 Task: Look for products in the category "Soups" from Dr. Kellyann only.
Action: Mouse moved to (26, 148)
Screenshot: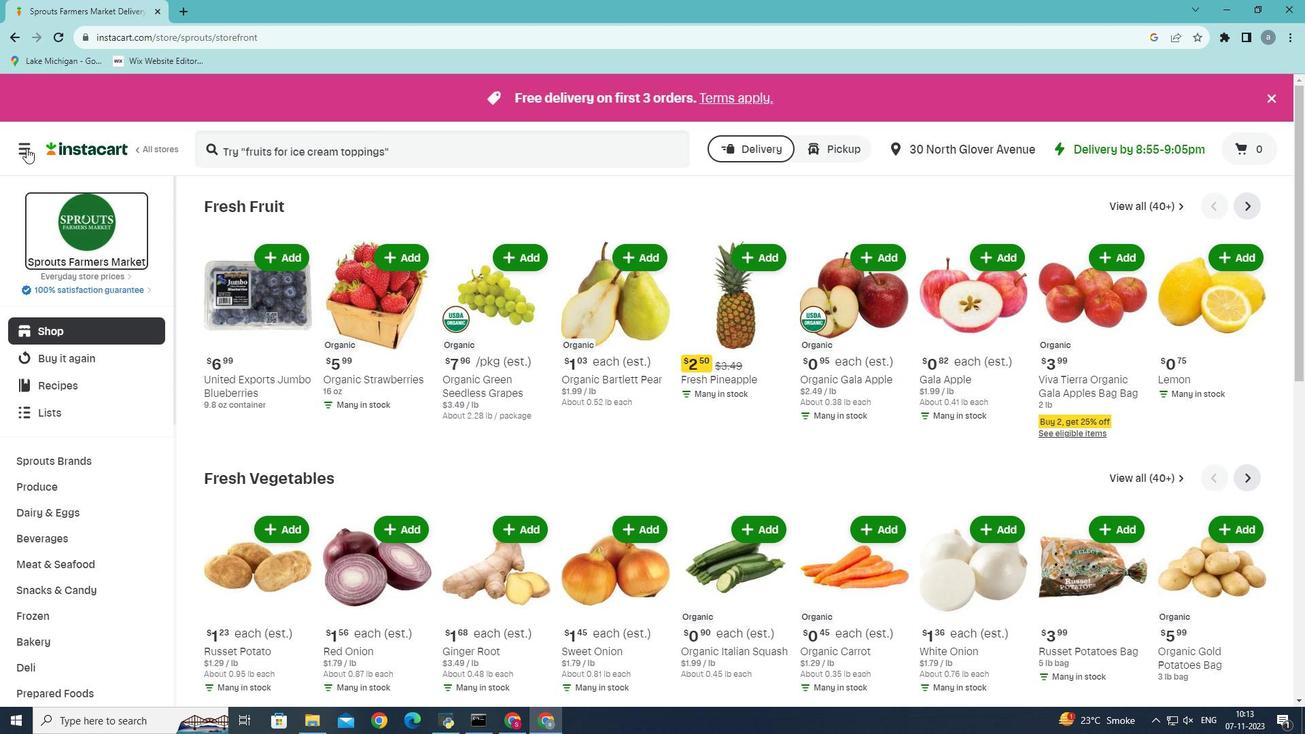 
Action: Mouse pressed left at (26, 148)
Screenshot: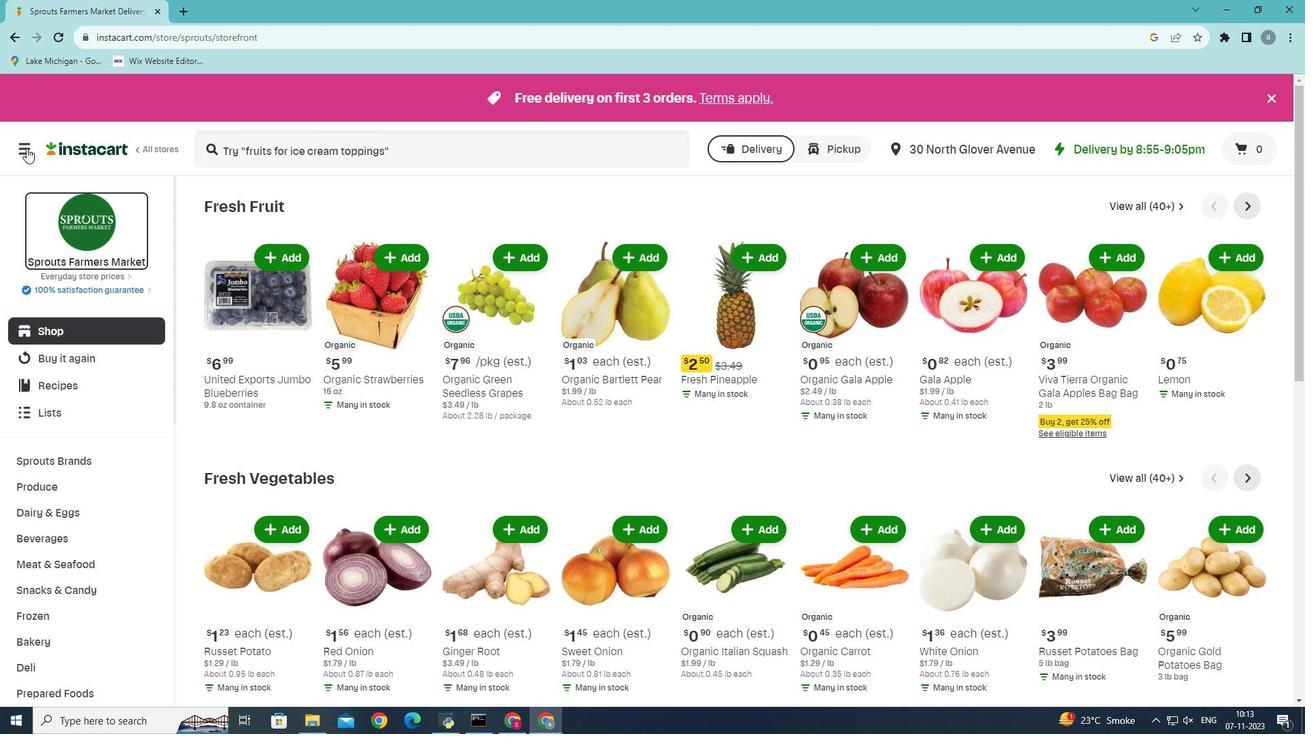 
Action: Mouse moved to (65, 383)
Screenshot: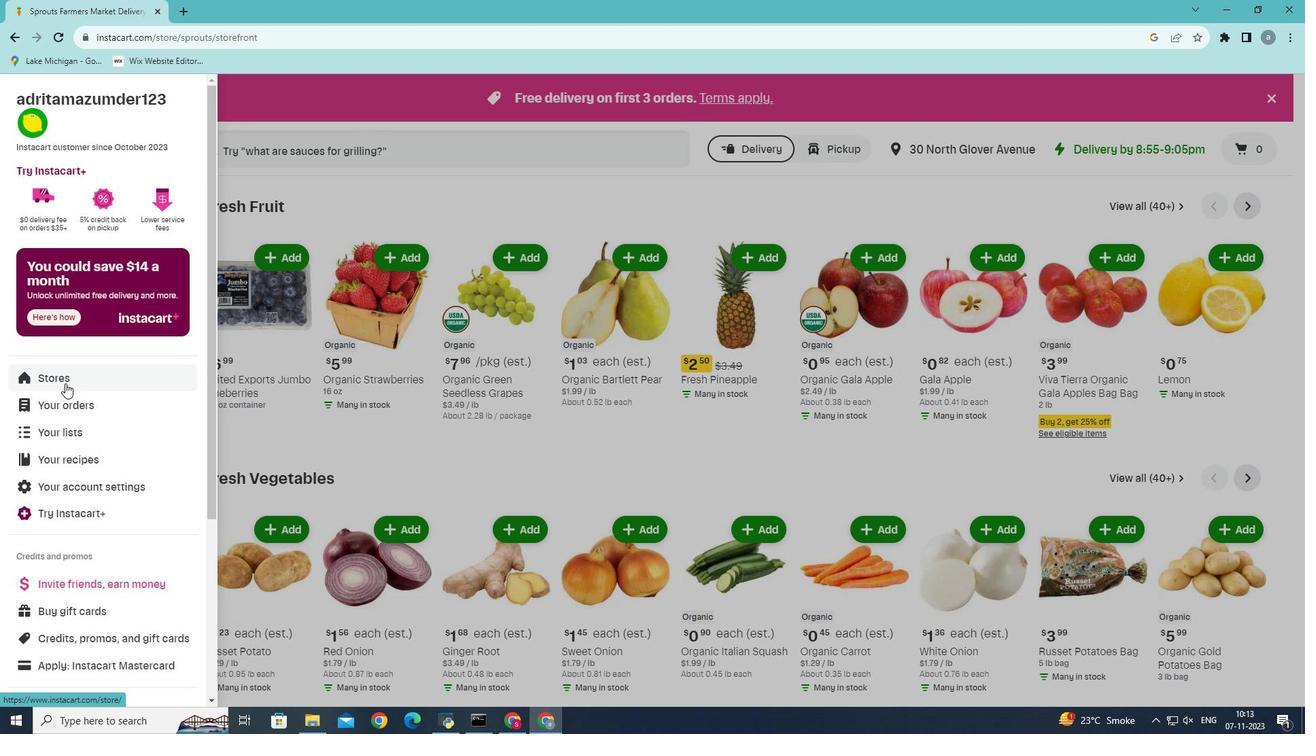 
Action: Mouse pressed left at (65, 383)
Screenshot: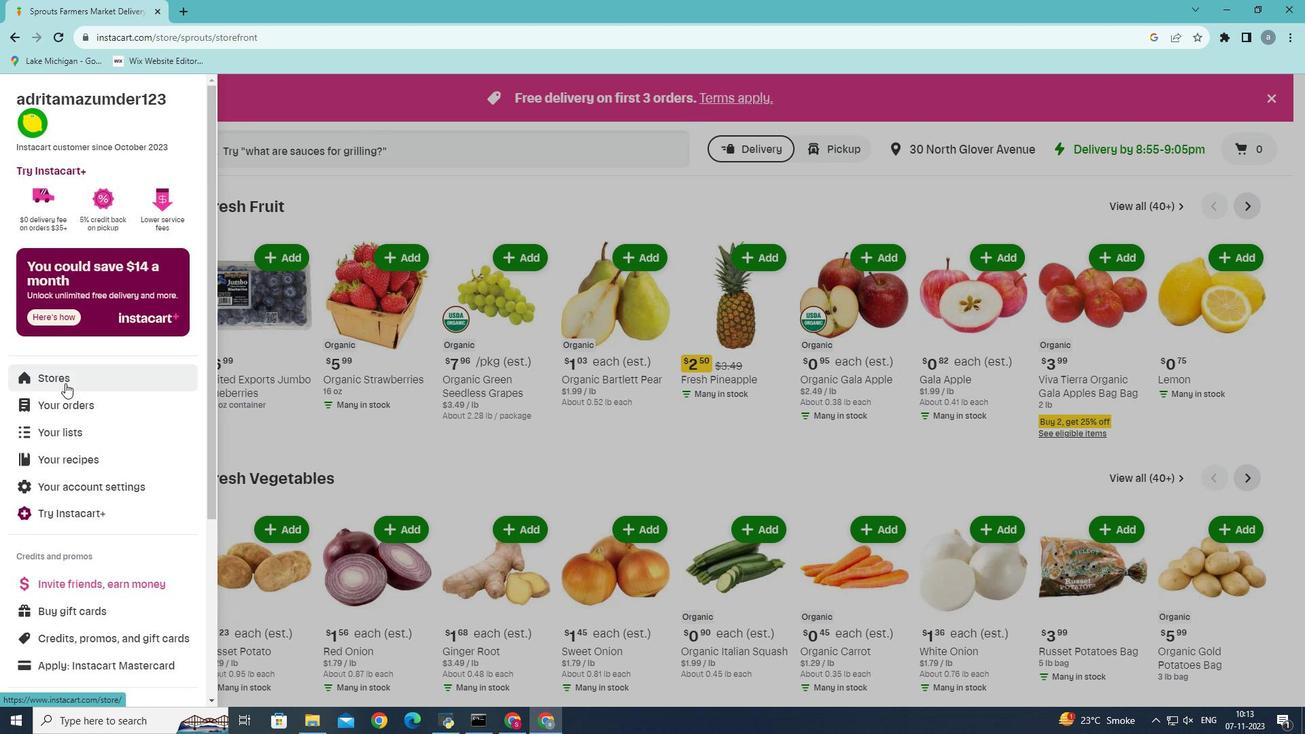 
Action: Mouse pressed left at (65, 383)
Screenshot: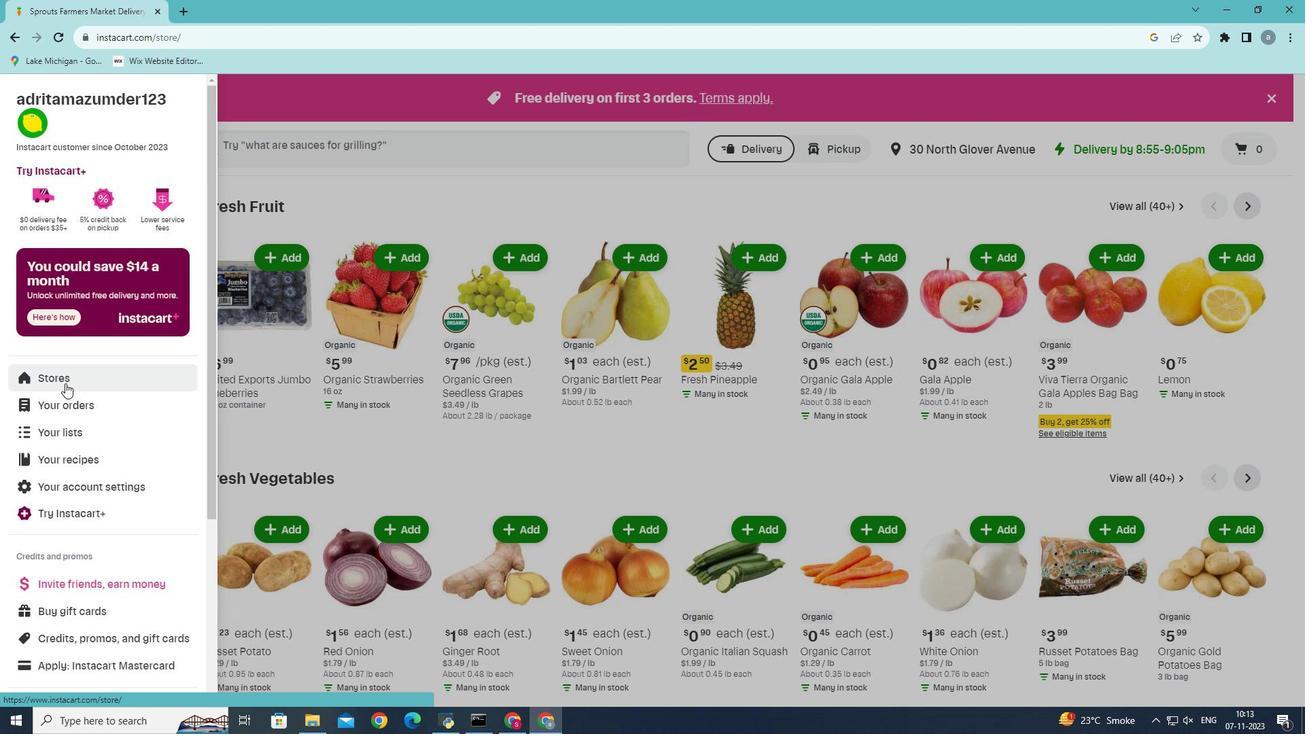 
Action: Mouse moved to (327, 147)
Screenshot: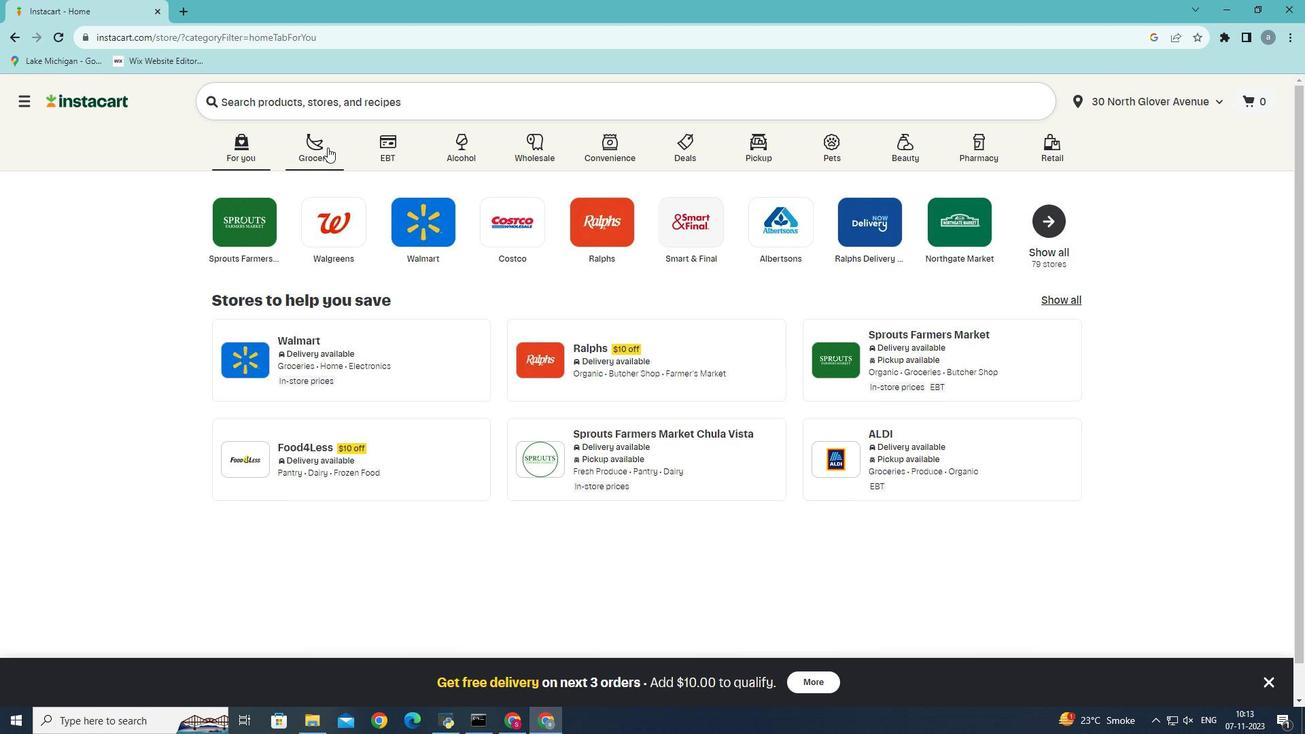 
Action: Mouse pressed left at (327, 147)
Screenshot: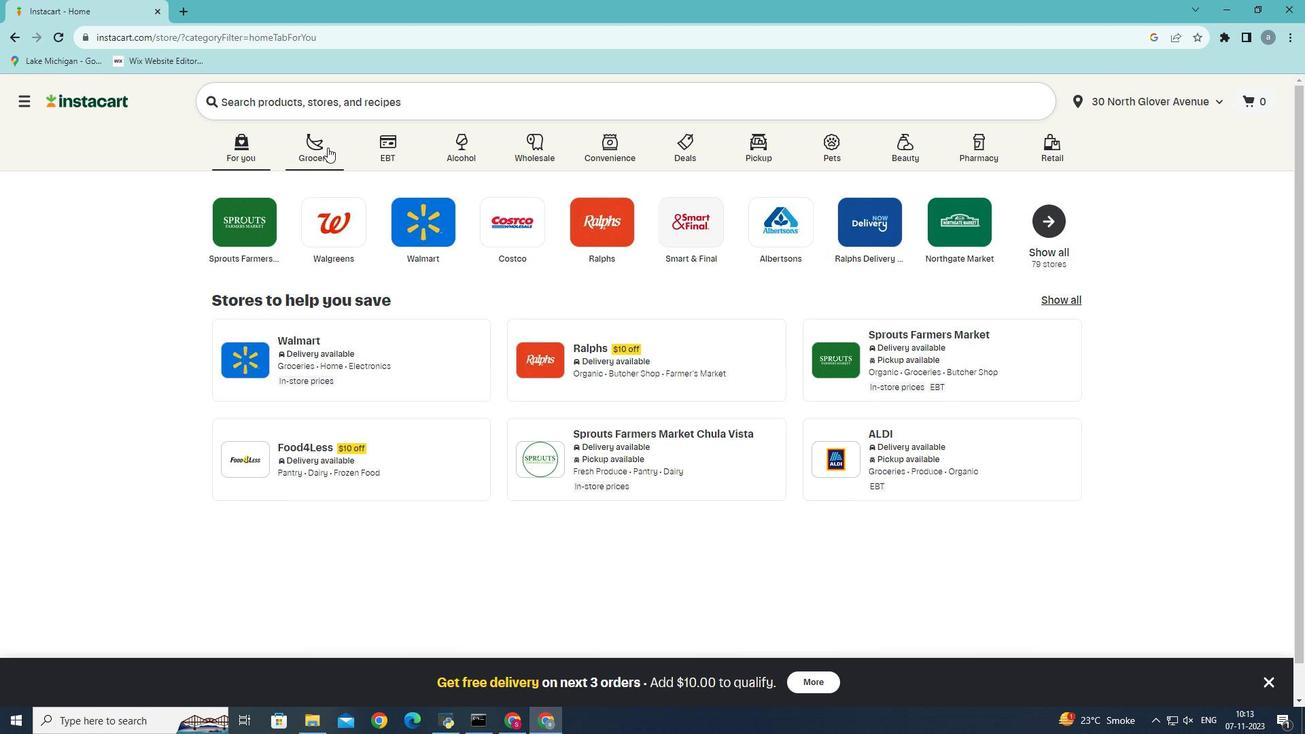 
Action: Mouse moved to (345, 396)
Screenshot: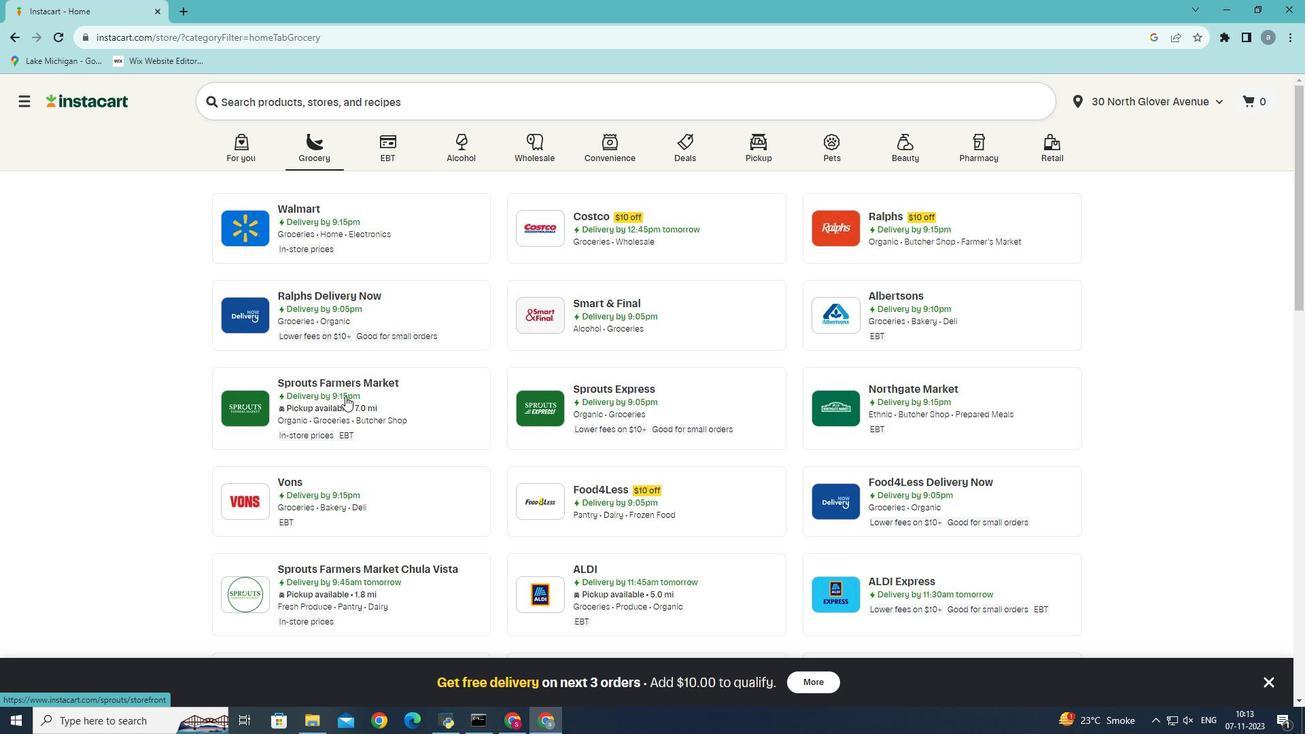 
Action: Mouse pressed left at (345, 396)
Screenshot: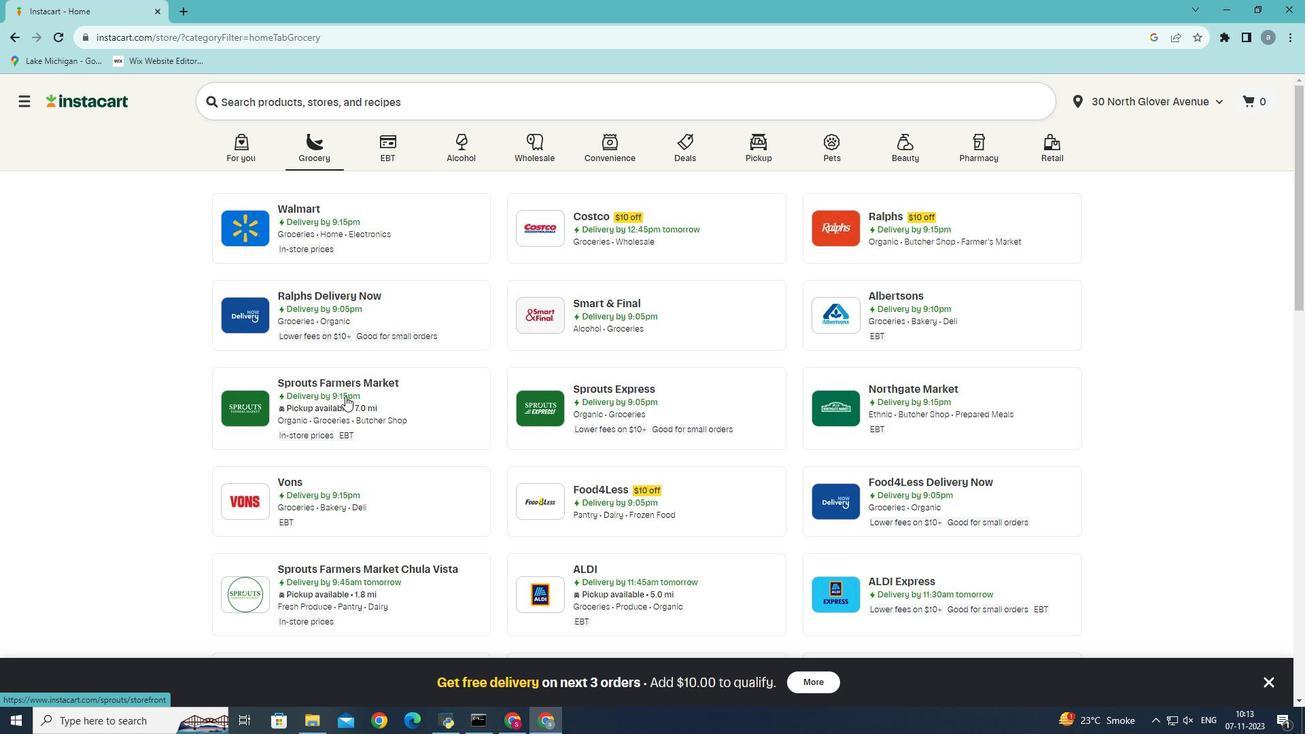 
Action: Mouse moved to (69, 604)
Screenshot: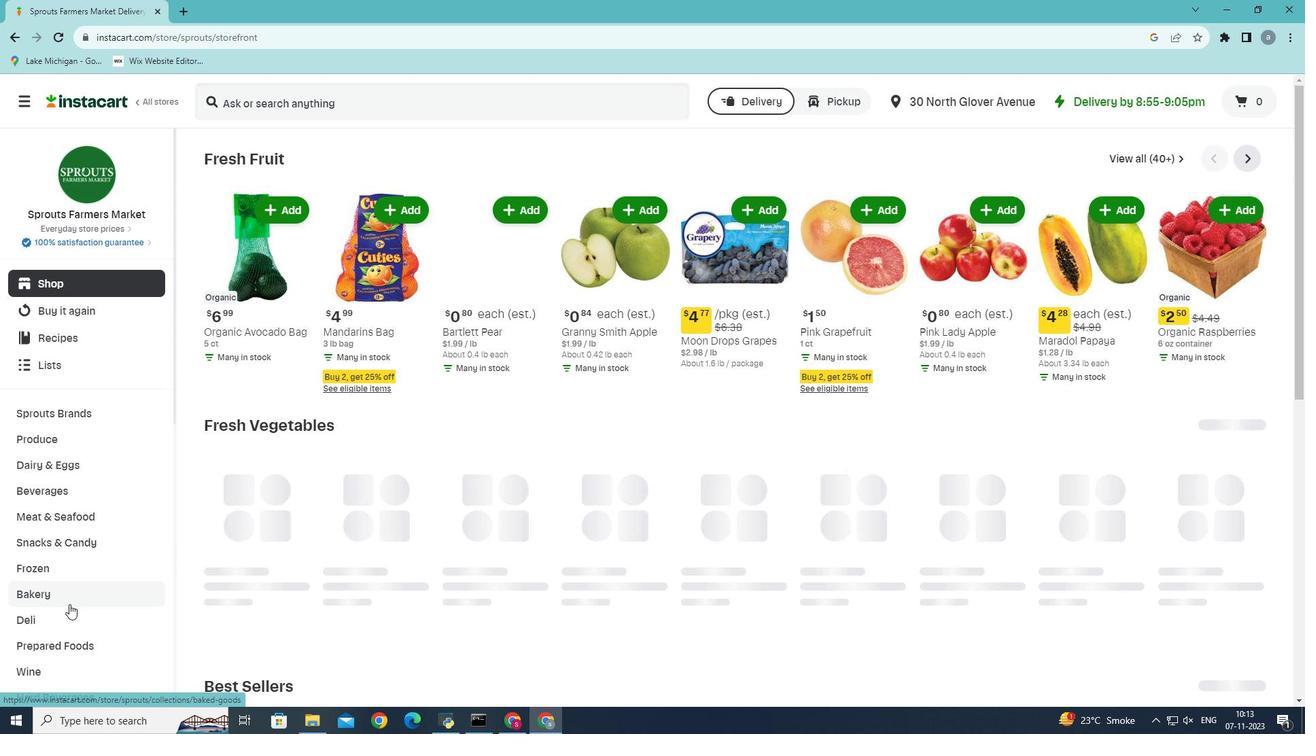 
Action: Mouse scrolled (69, 603) with delta (0, 0)
Screenshot: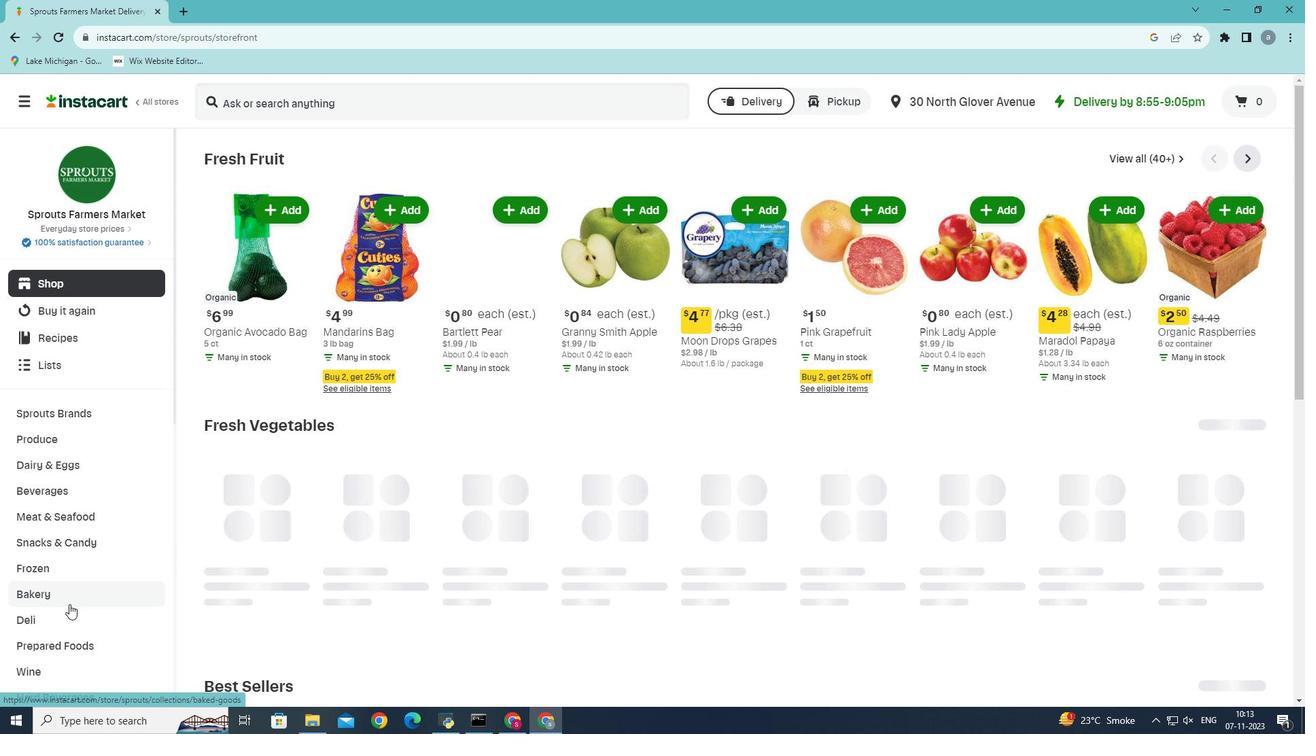 
Action: Mouse moved to (60, 621)
Screenshot: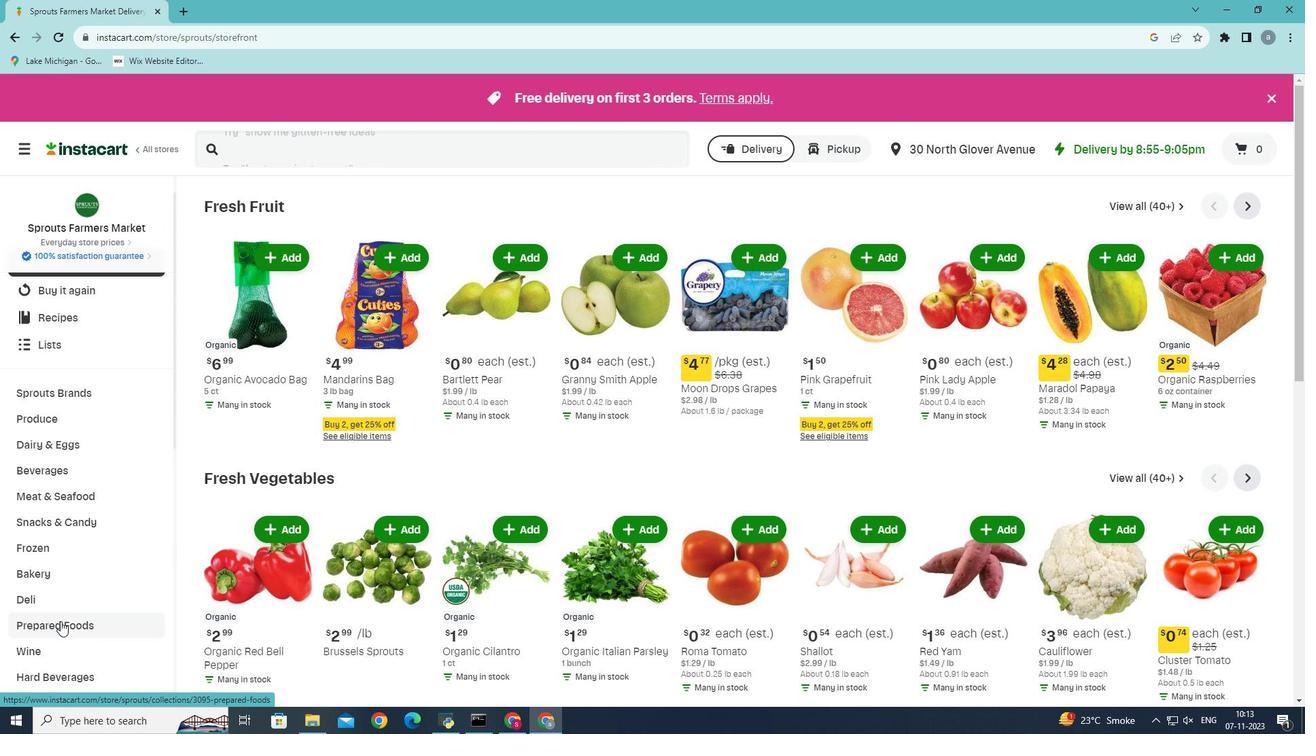 
Action: Mouse pressed left at (60, 621)
Screenshot: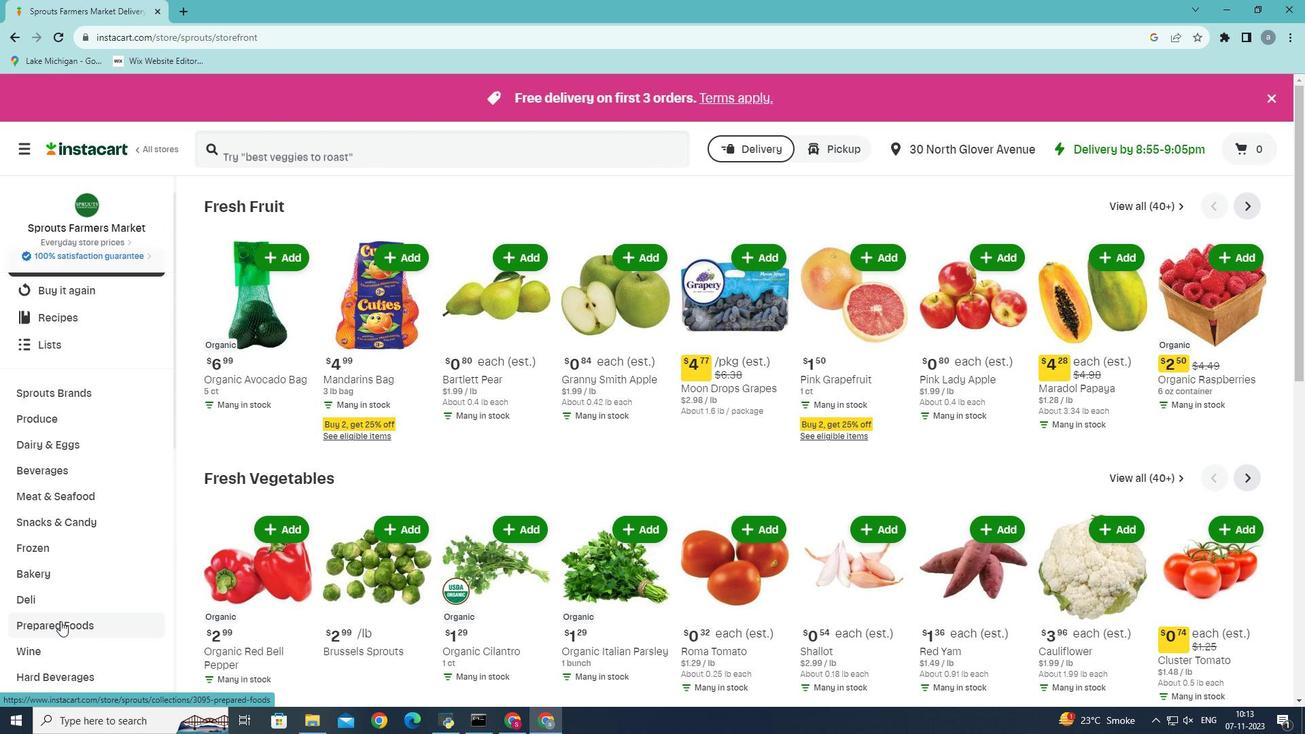 
Action: Mouse moved to (686, 244)
Screenshot: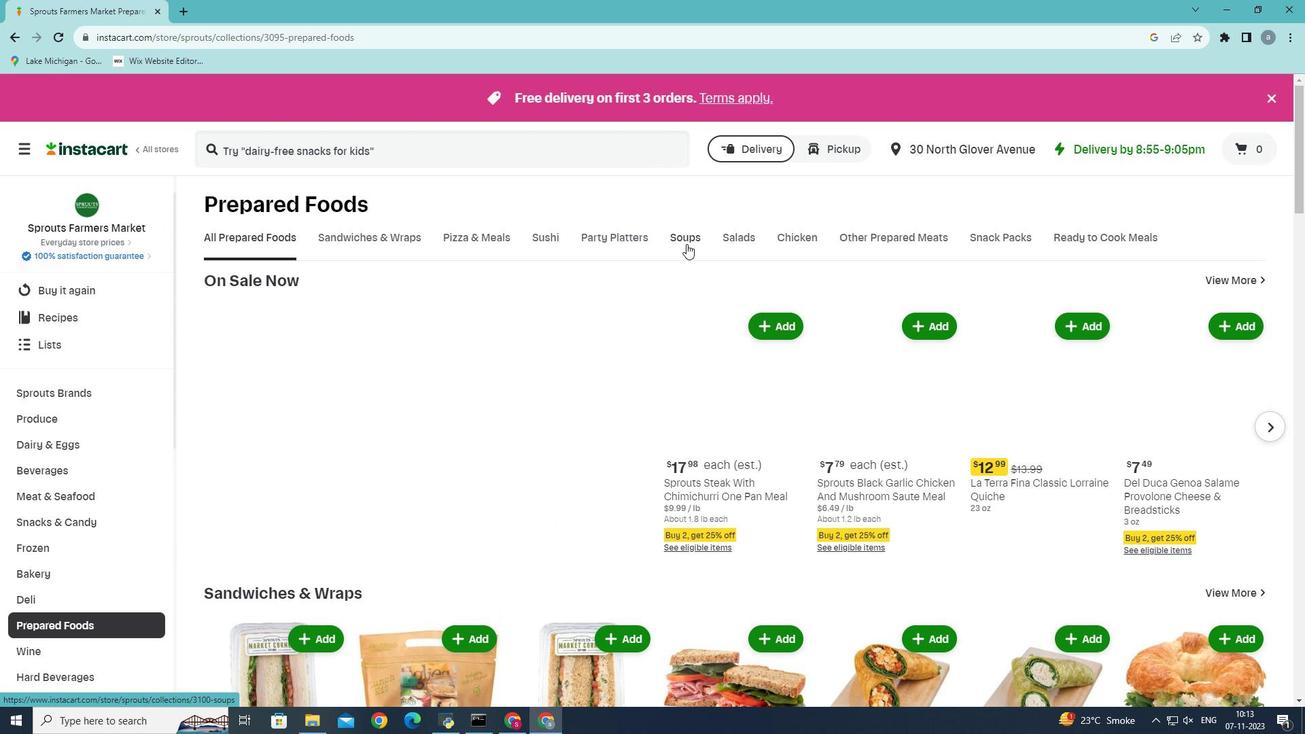 
Action: Mouse pressed left at (686, 244)
Screenshot: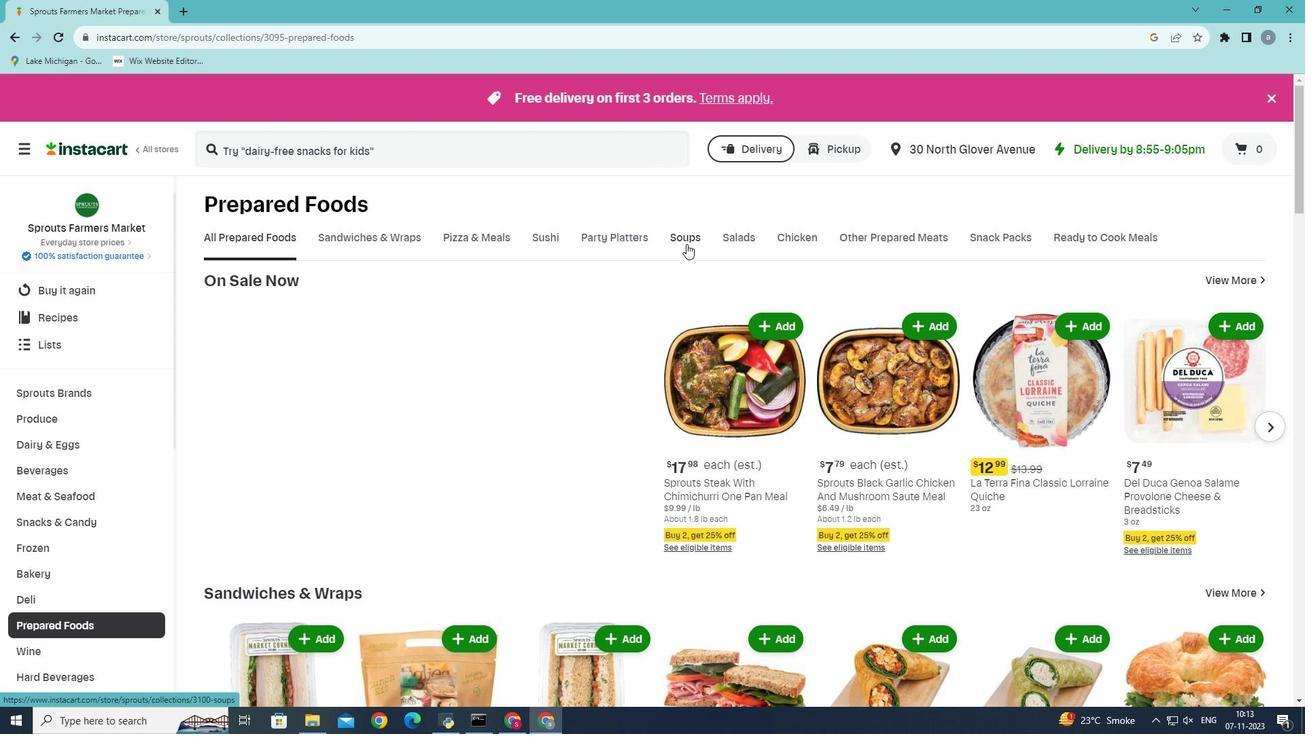 
Action: Mouse moved to (324, 288)
Screenshot: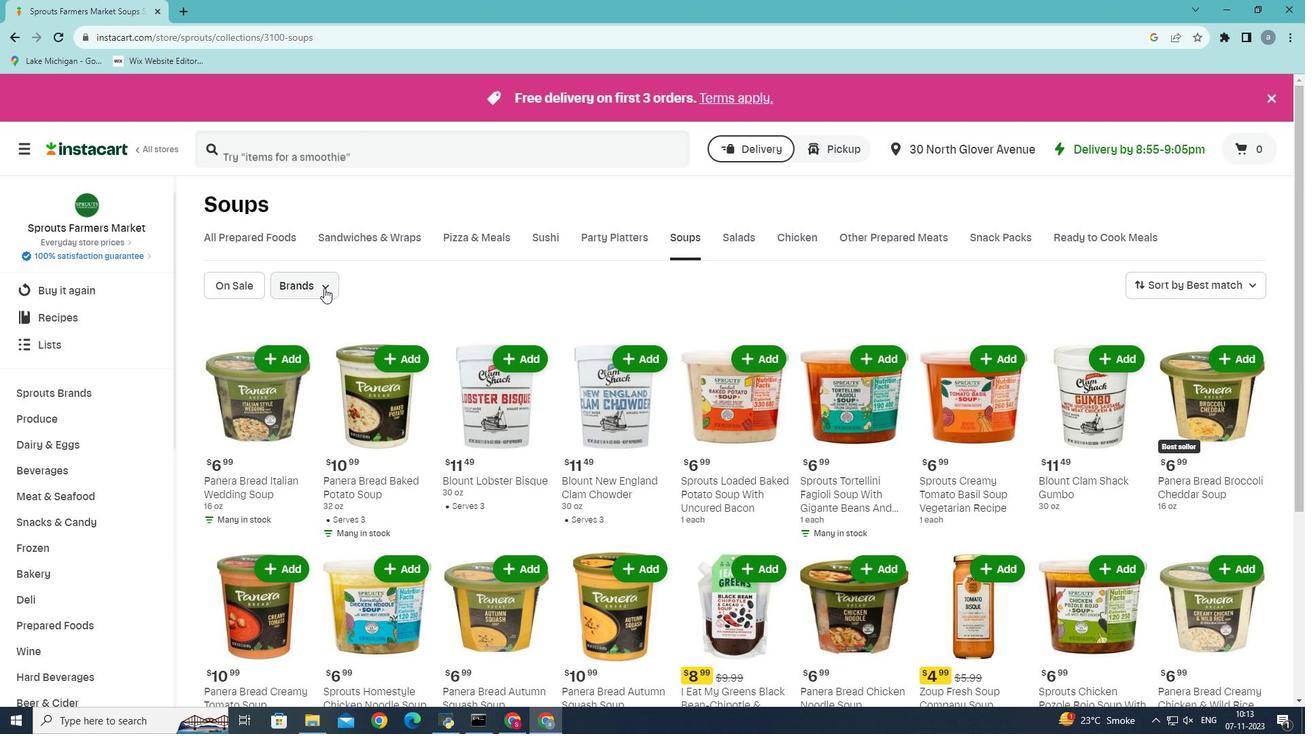 
Action: Mouse pressed left at (324, 288)
Screenshot: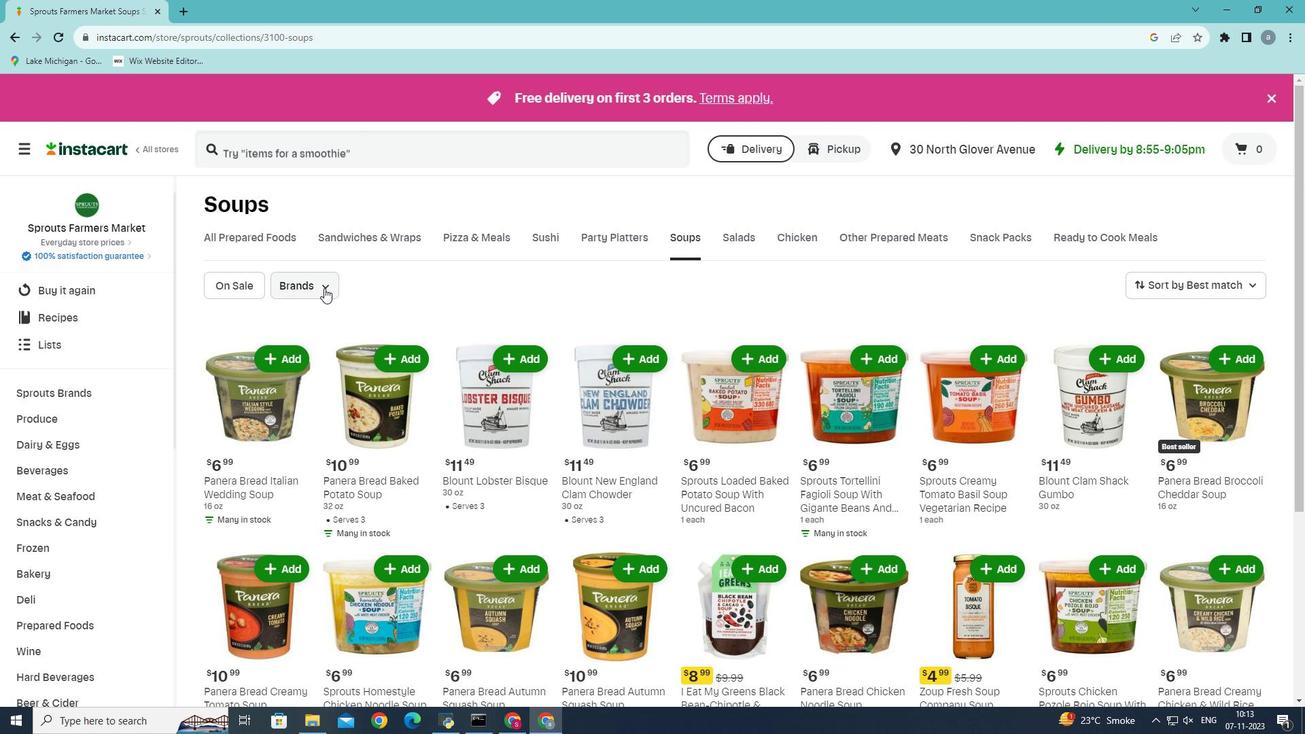 
Action: Mouse moved to (292, 458)
Screenshot: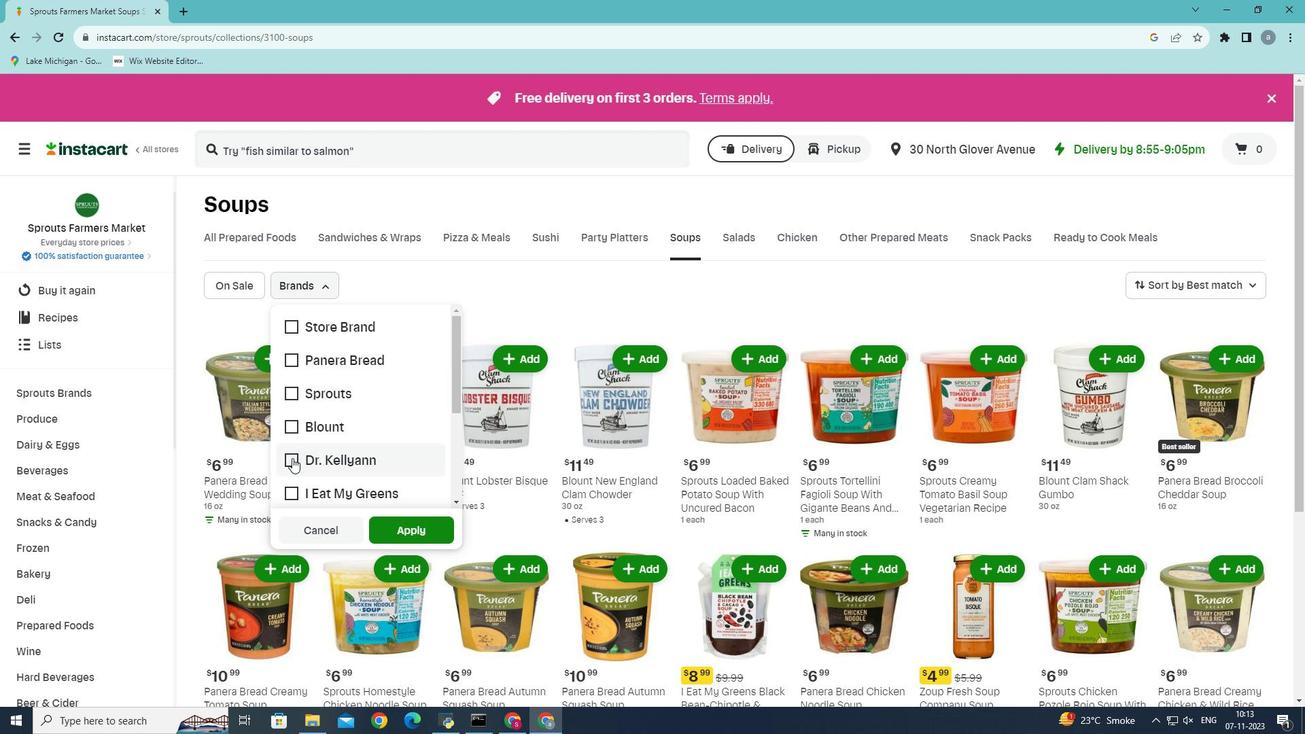 
Action: Mouse pressed left at (292, 458)
Screenshot: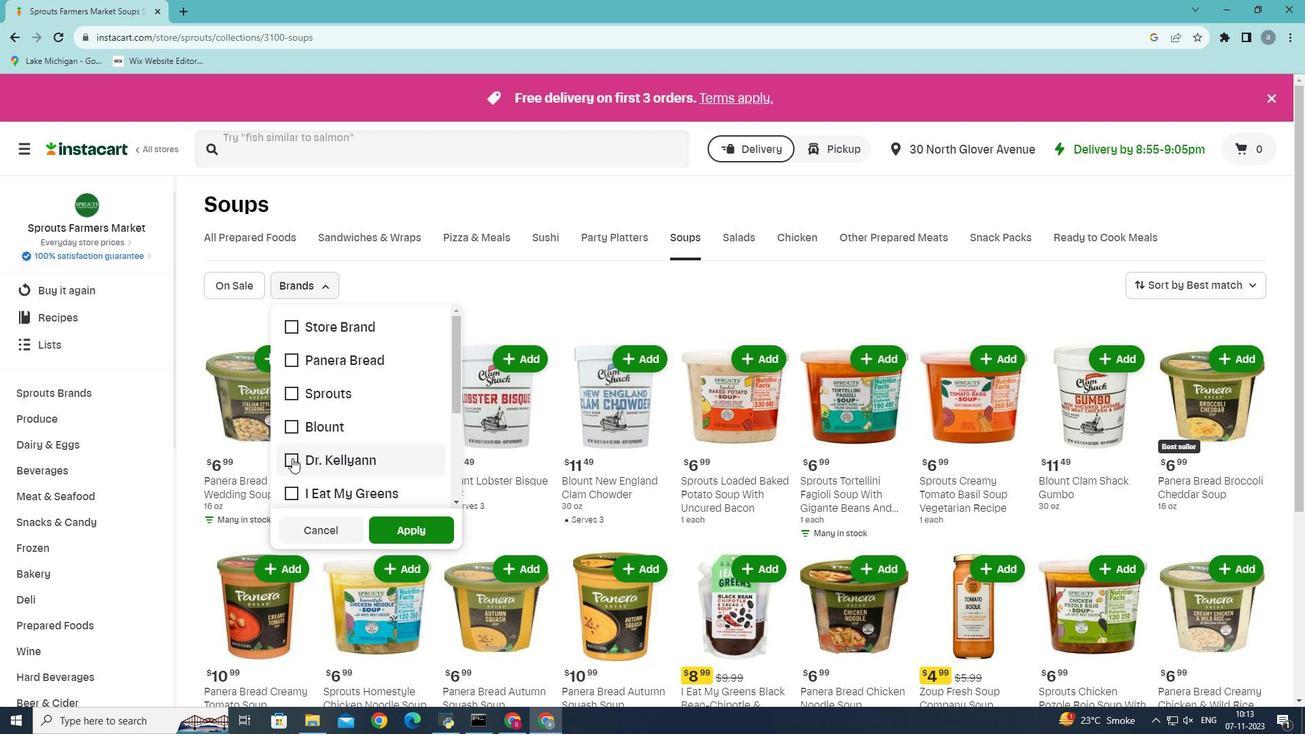 
Action: Mouse moved to (397, 523)
Screenshot: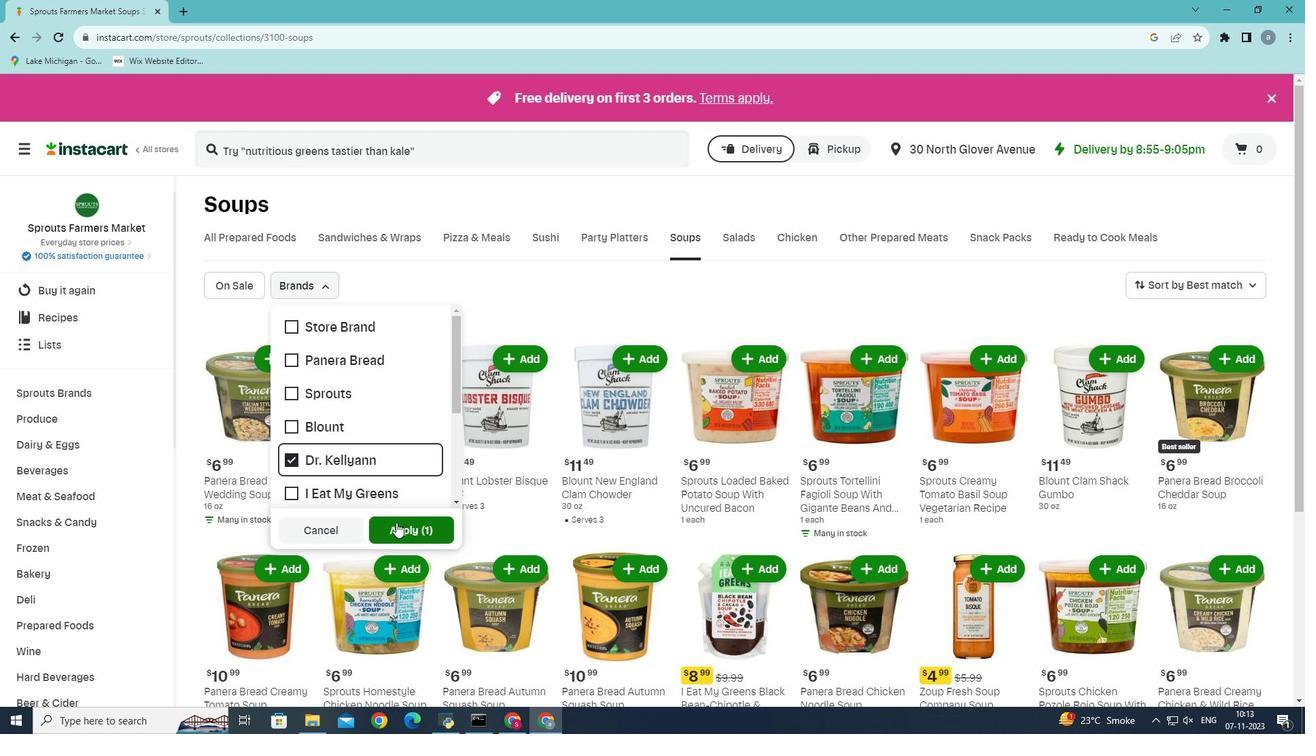 
Action: Mouse pressed left at (397, 523)
Screenshot: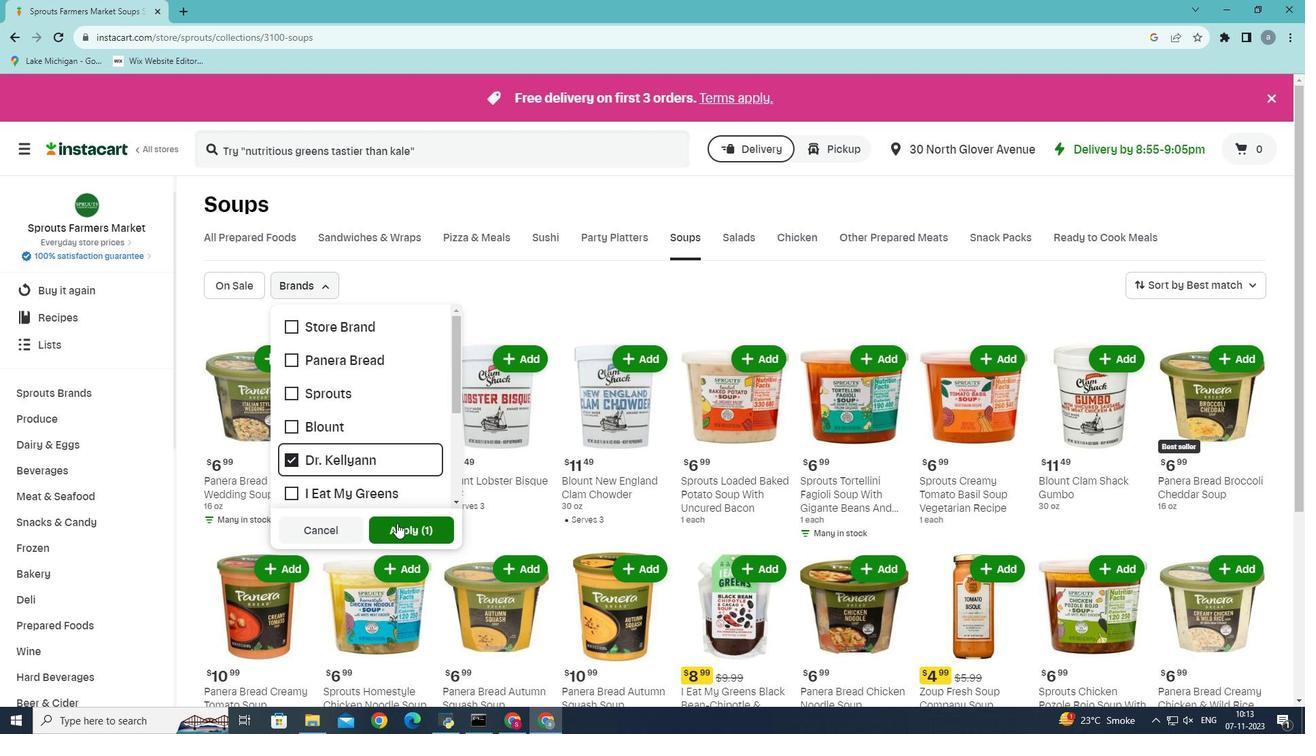 
Action: Mouse moved to (416, 484)
Screenshot: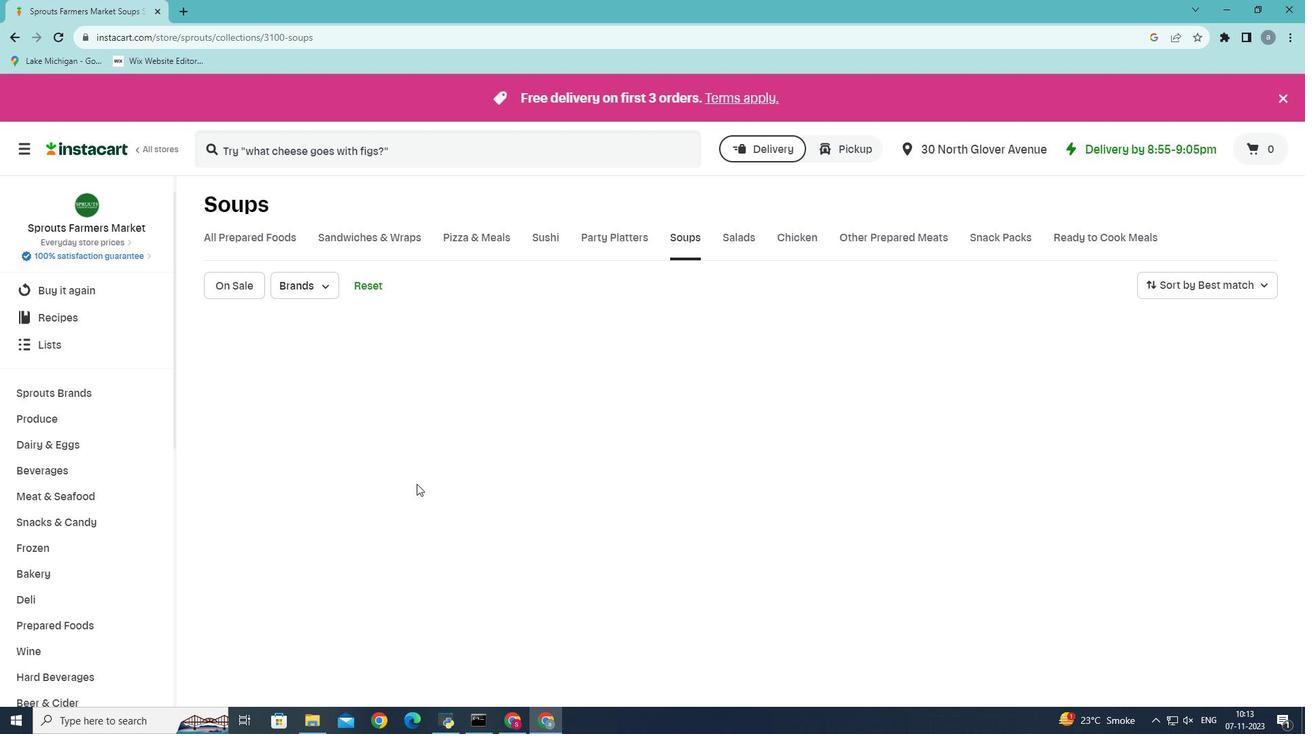 
